 Task: Check the percentage active listings of golf course in the last 1 year.
Action: Mouse moved to (857, 194)
Screenshot: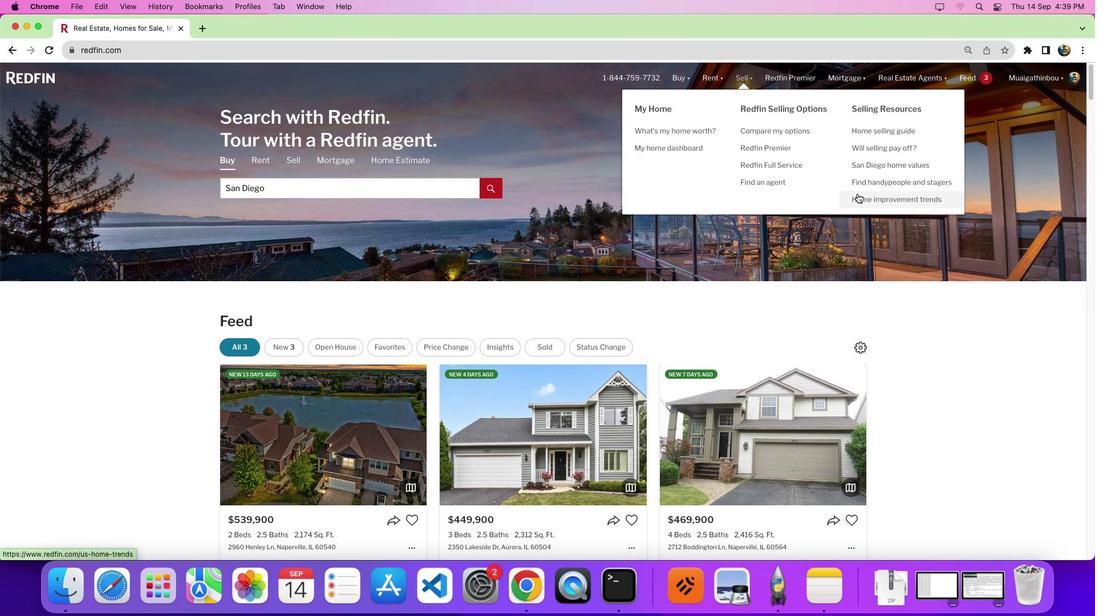
Action: Mouse pressed left at (857, 194)
Screenshot: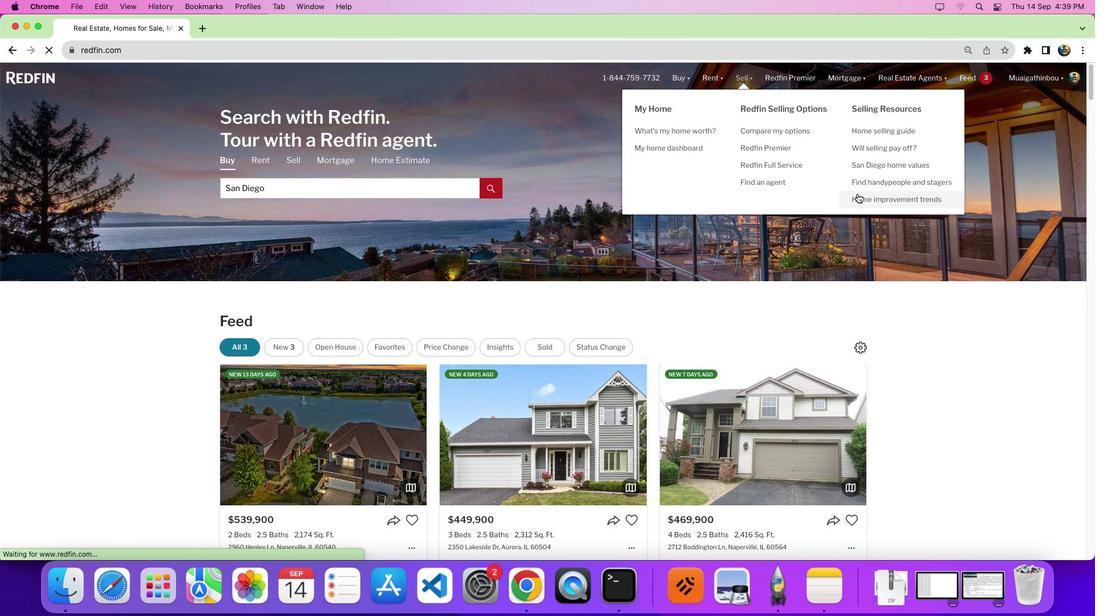 
Action: Mouse moved to (512, 342)
Screenshot: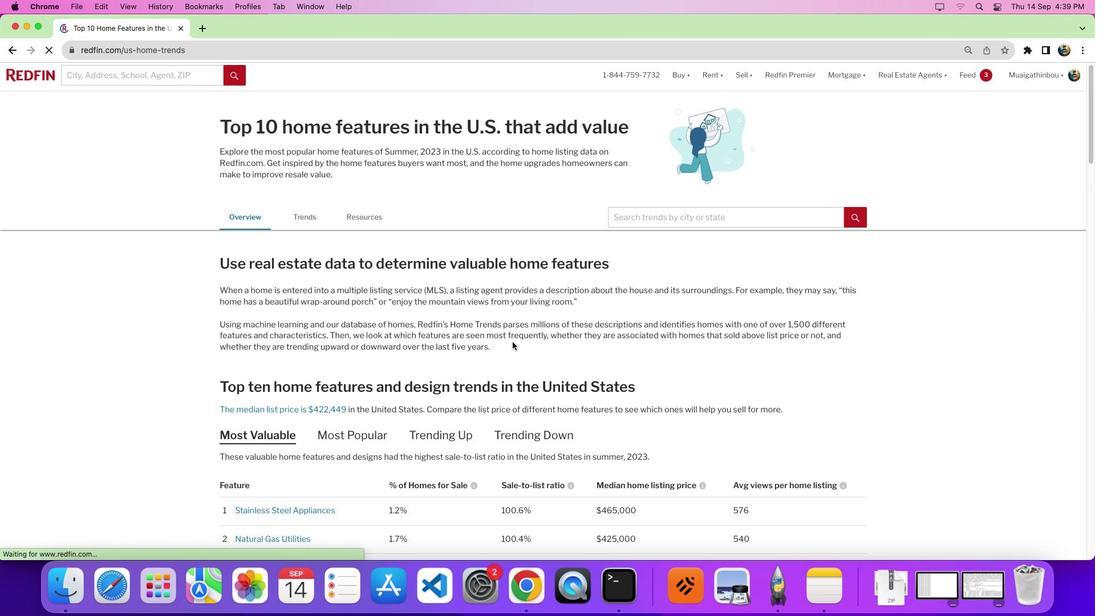 
Action: Mouse scrolled (512, 342) with delta (0, 0)
Screenshot: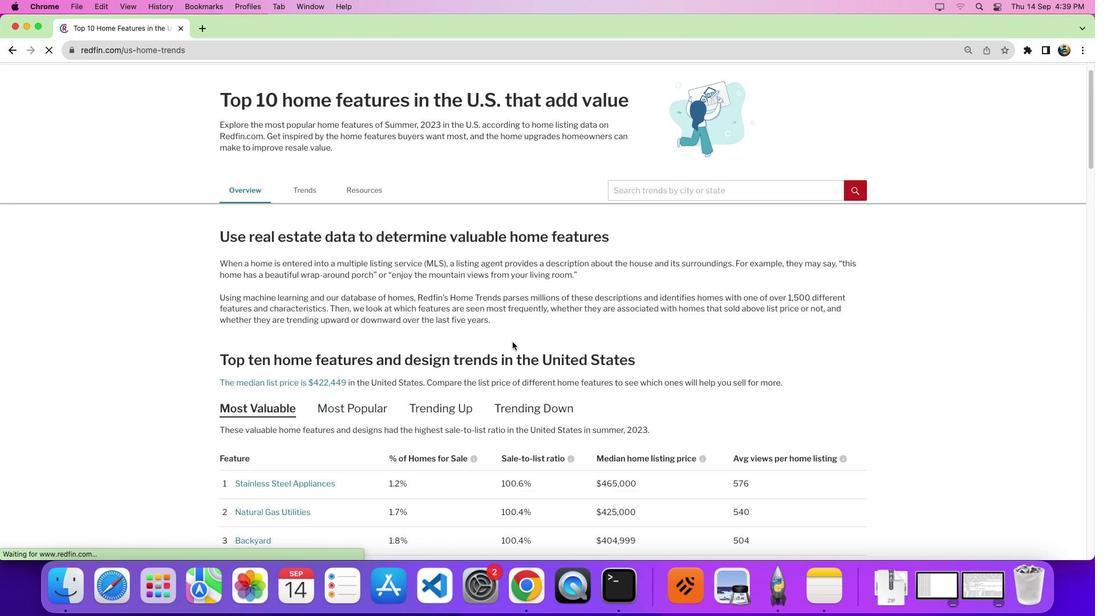 
Action: Mouse scrolled (512, 342) with delta (0, 0)
Screenshot: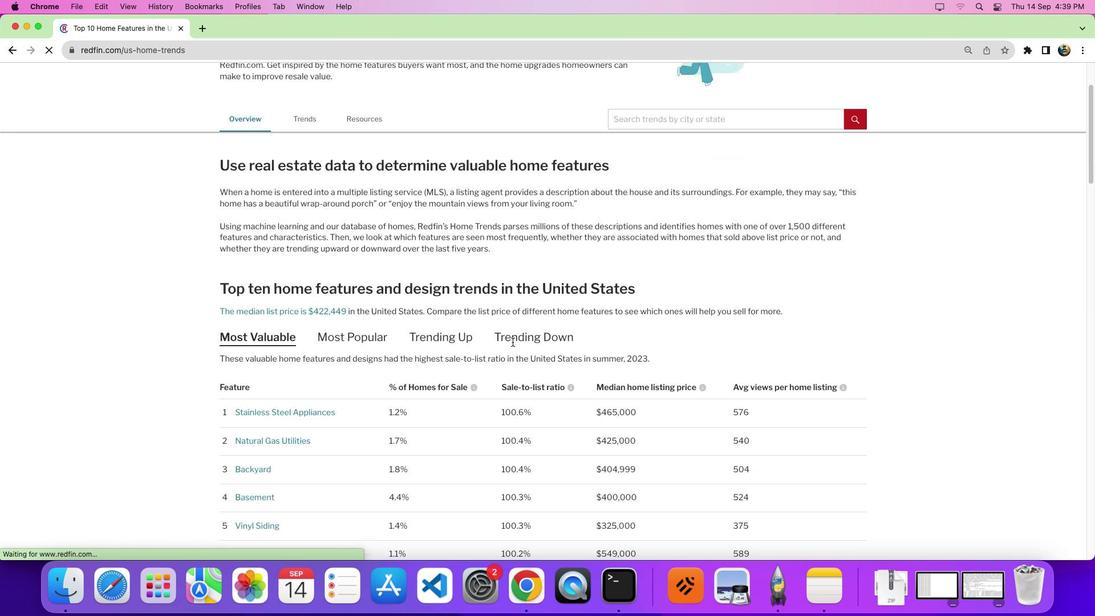 
Action: Mouse scrolled (512, 342) with delta (0, -3)
Screenshot: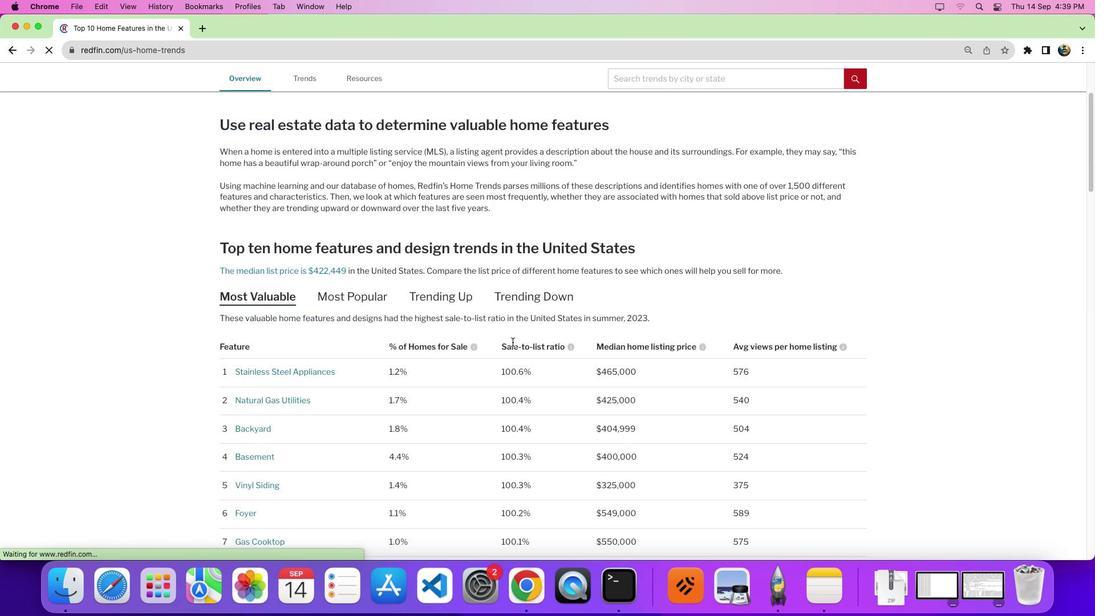 
Action: Mouse scrolled (512, 342) with delta (0, 0)
Screenshot: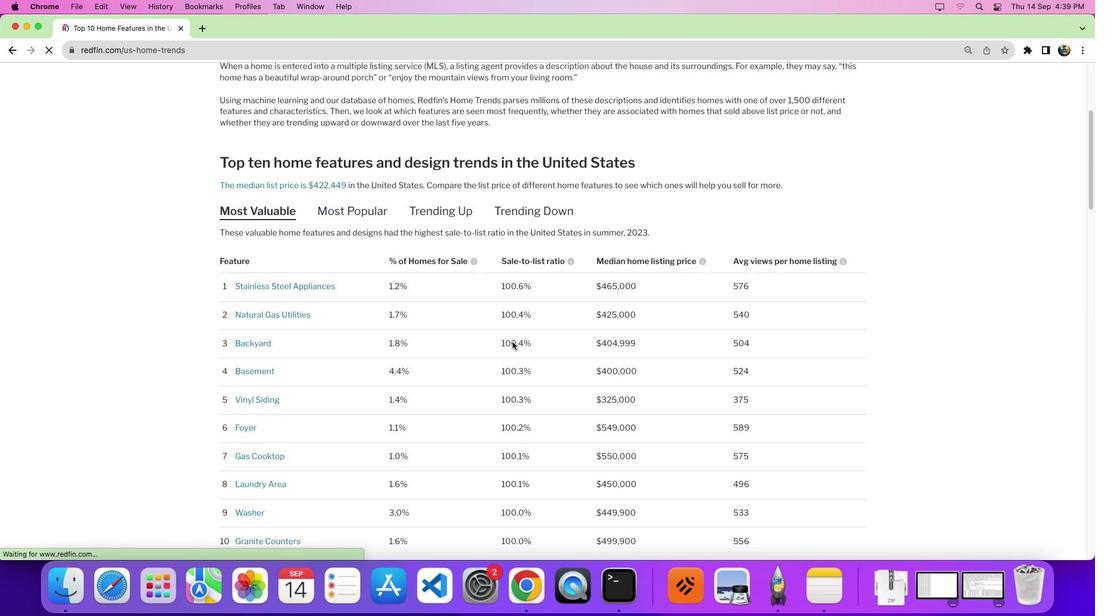 
Action: Mouse scrolled (512, 342) with delta (0, 0)
Screenshot: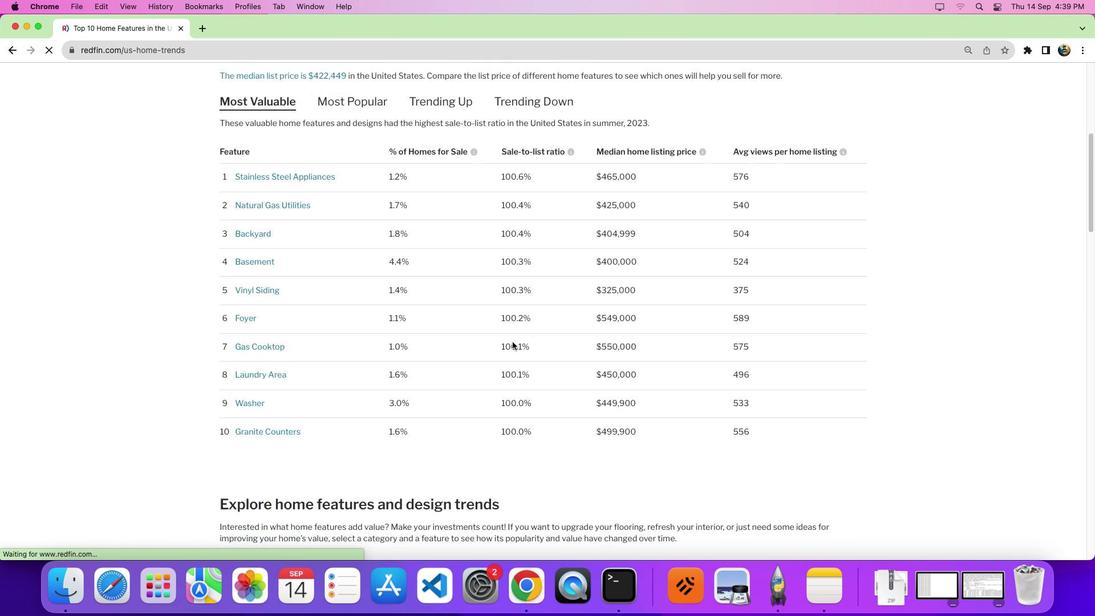 
Action: Mouse scrolled (512, 342) with delta (0, -3)
Screenshot: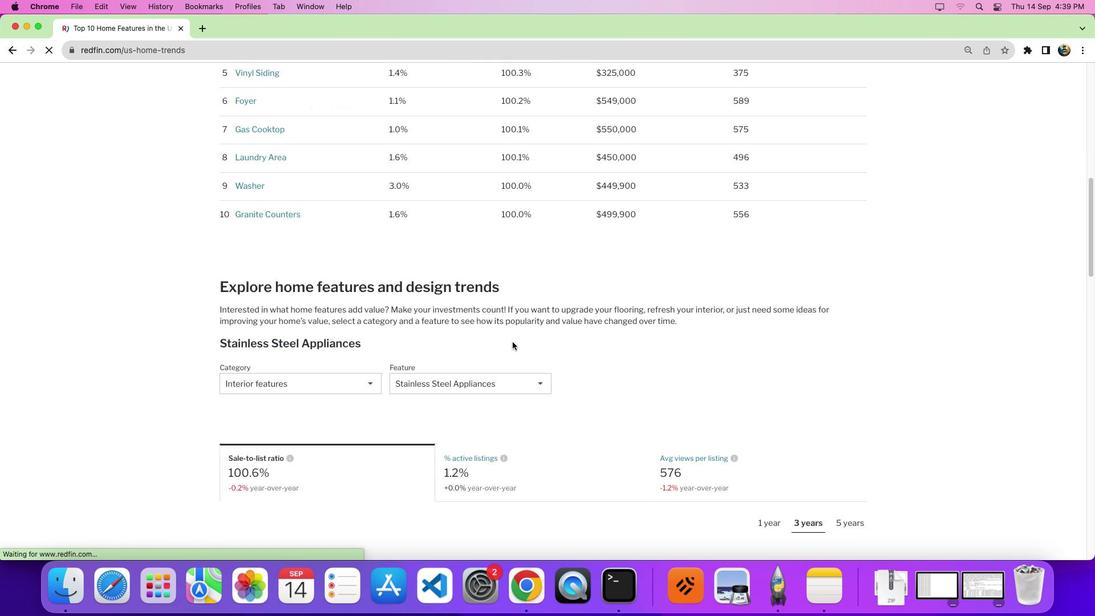 
Action: Mouse scrolled (512, 342) with delta (0, -6)
Screenshot: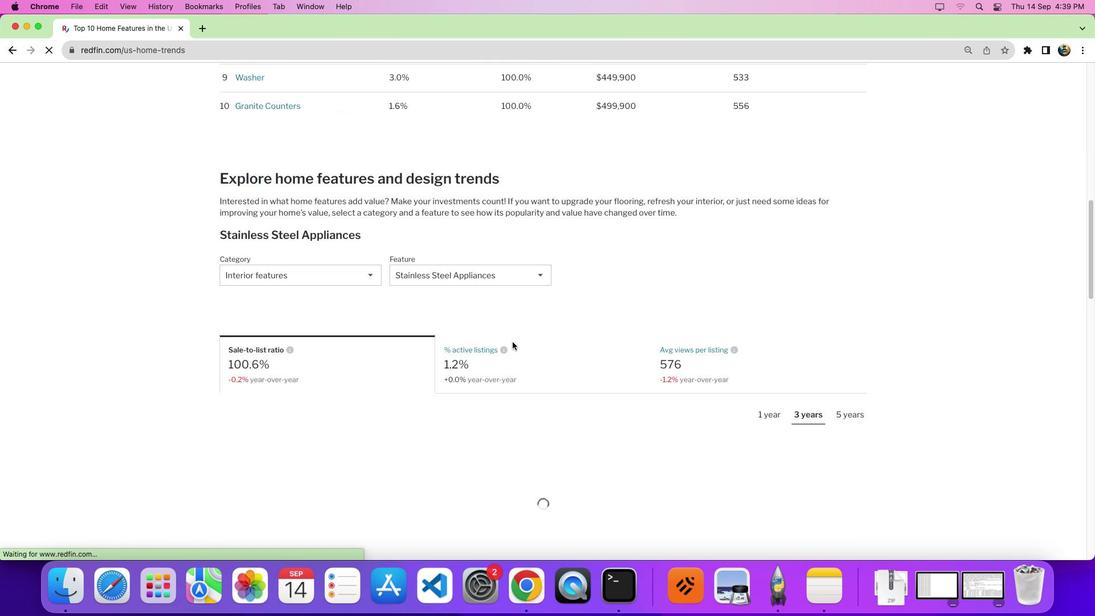 
Action: Mouse scrolled (512, 342) with delta (0, 0)
Screenshot: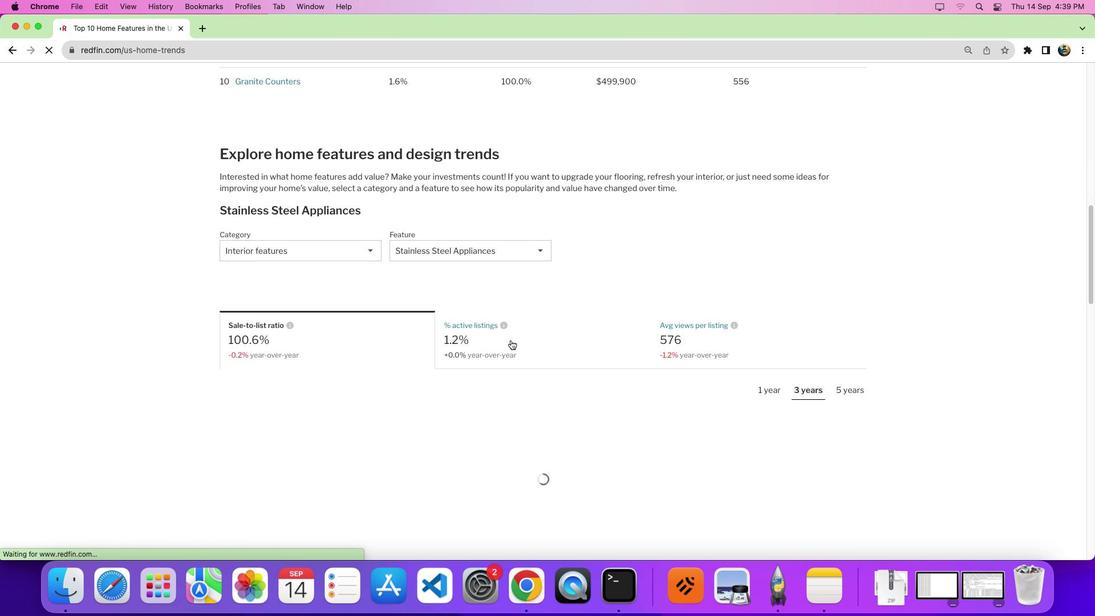 
Action: Mouse scrolled (512, 342) with delta (0, 0)
Screenshot: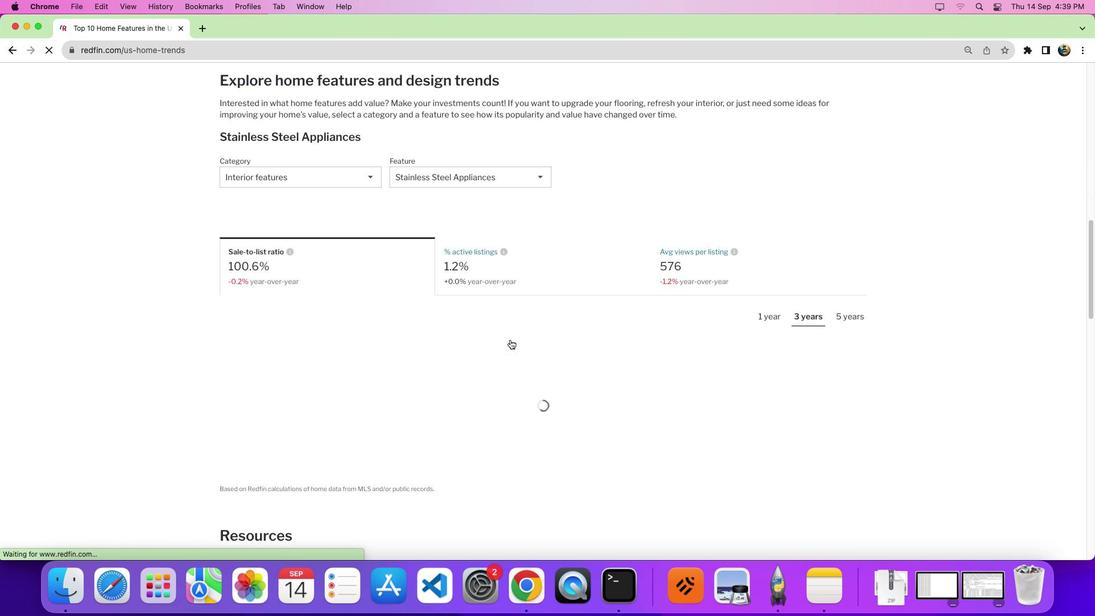 
Action: Mouse scrolled (512, 342) with delta (0, -3)
Screenshot: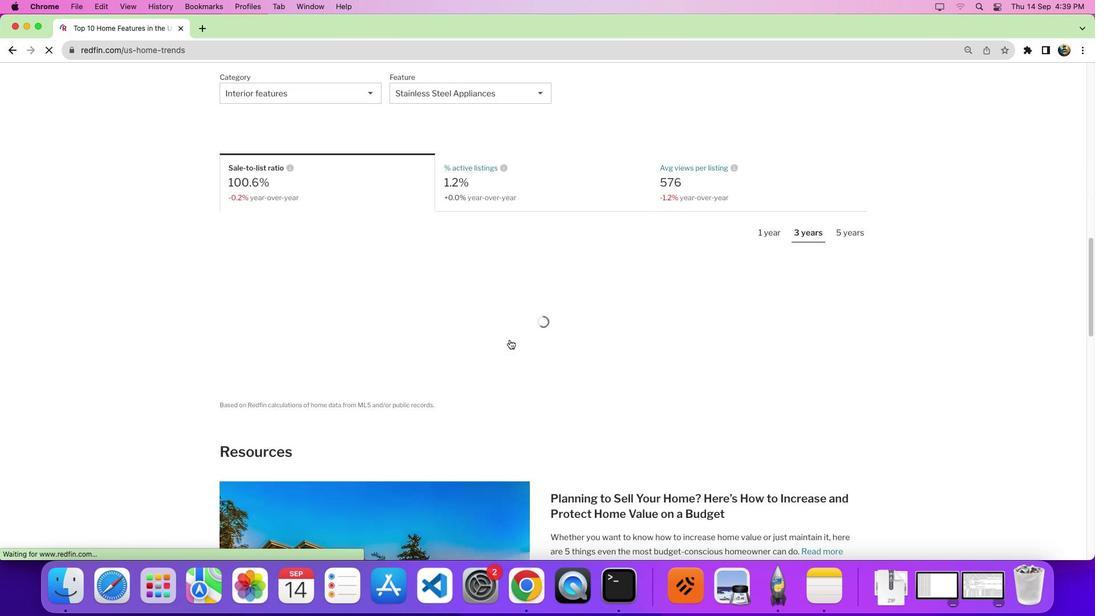 
Action: Mouse moved to (462, 244)
Screenshot: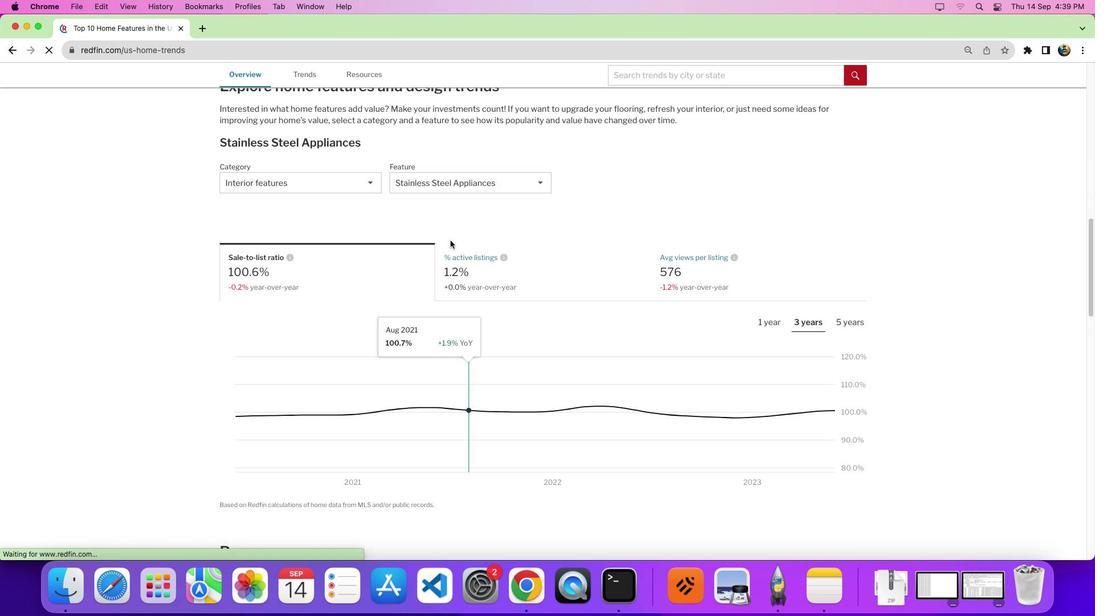 
Action: Mouse scrolled (462, 244) with delta (0, 0)
Screenshot: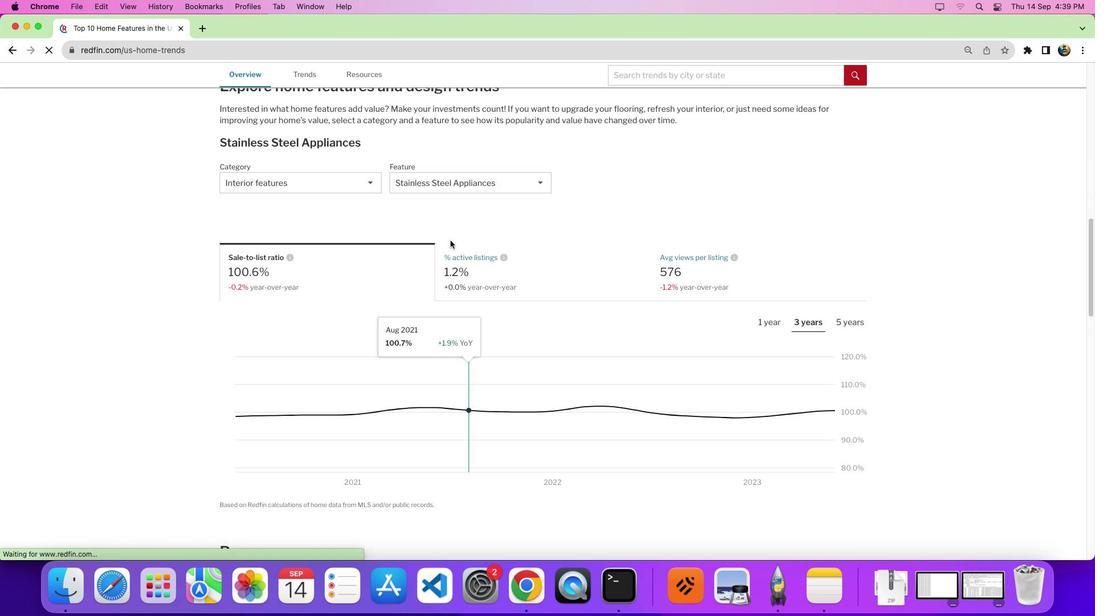 
Action: Mouse scrolled (462, 244) with delta (0, 1)
Screenshot: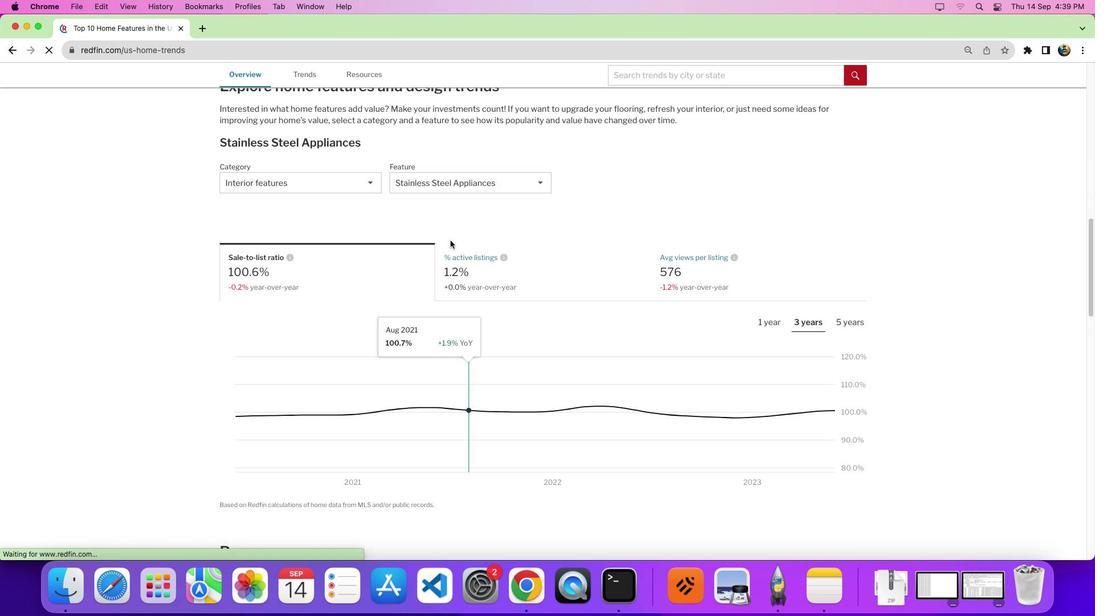 
Action: Mouse scrolled (462, 244) with delta (0, 4)
Screenshot: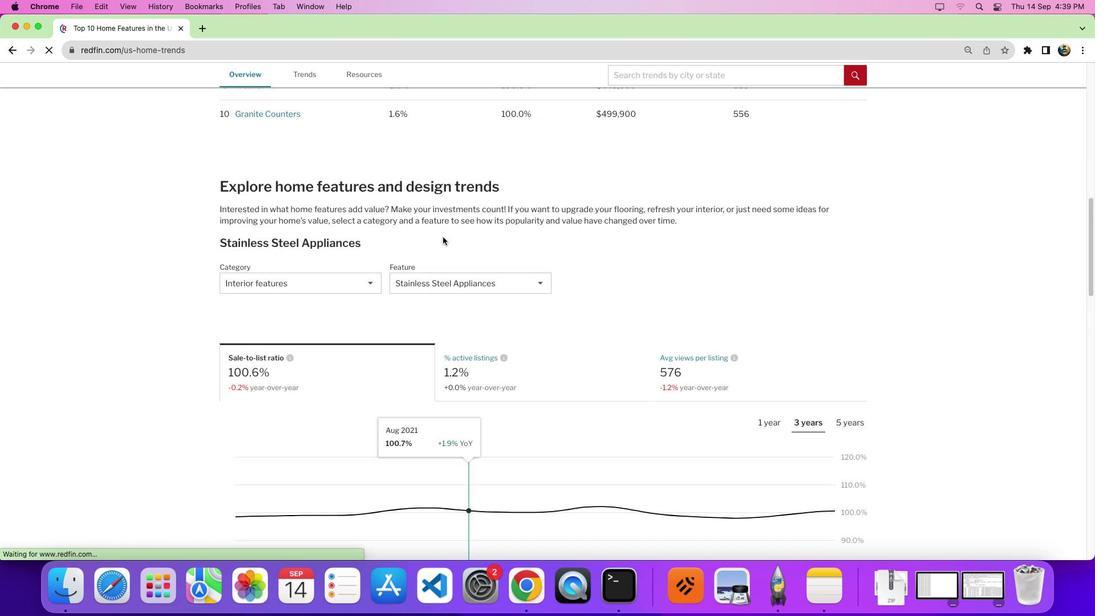
Action: Mouse moved to (342, 308)
Screenshot: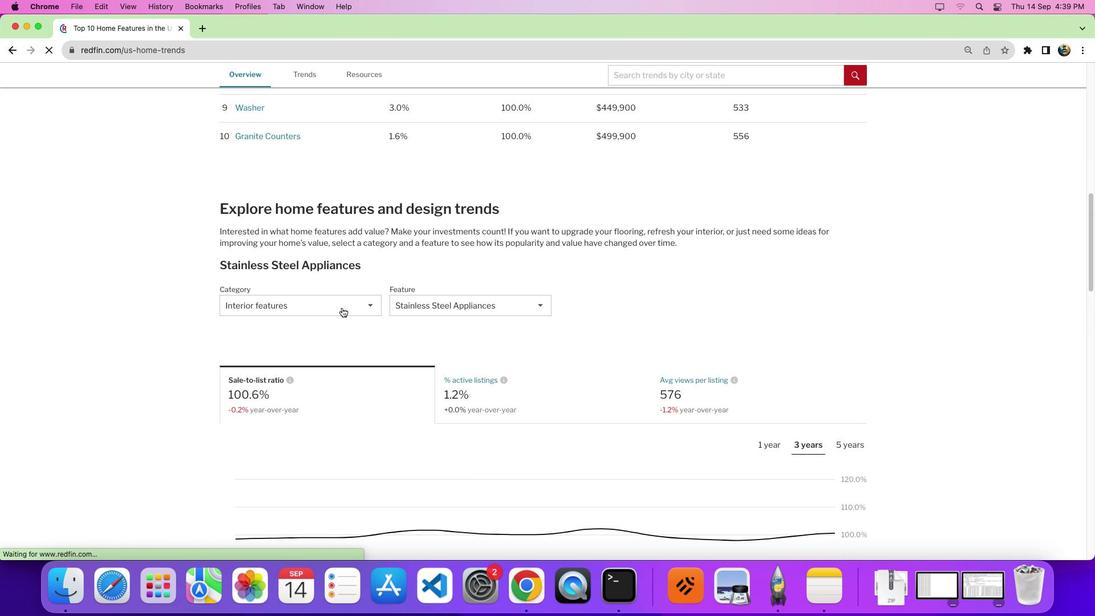 
Action: Mouse pressed left at (342, 308)
Screenshot: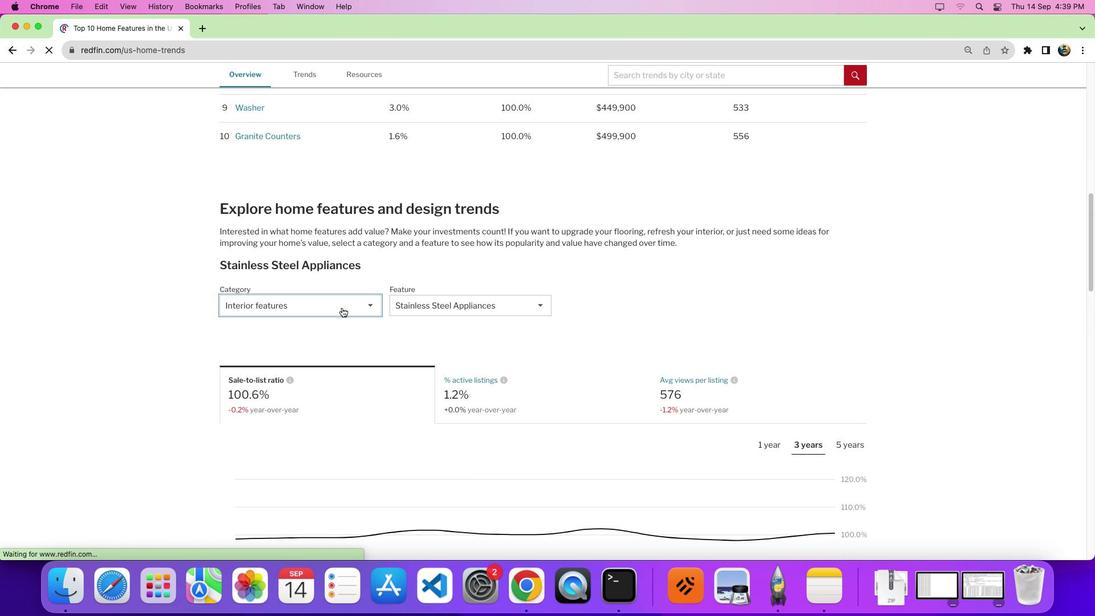 
Action: Mouse moved to (341, 320)
Screenshot: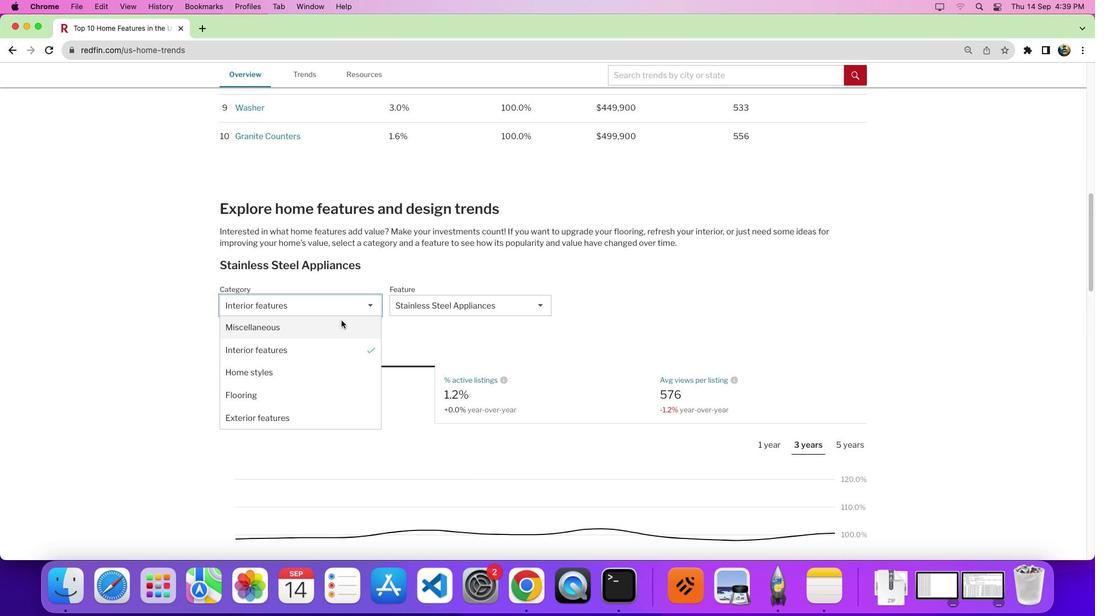 
Action: Mouse pressed left at (341, 320)
Screenshot: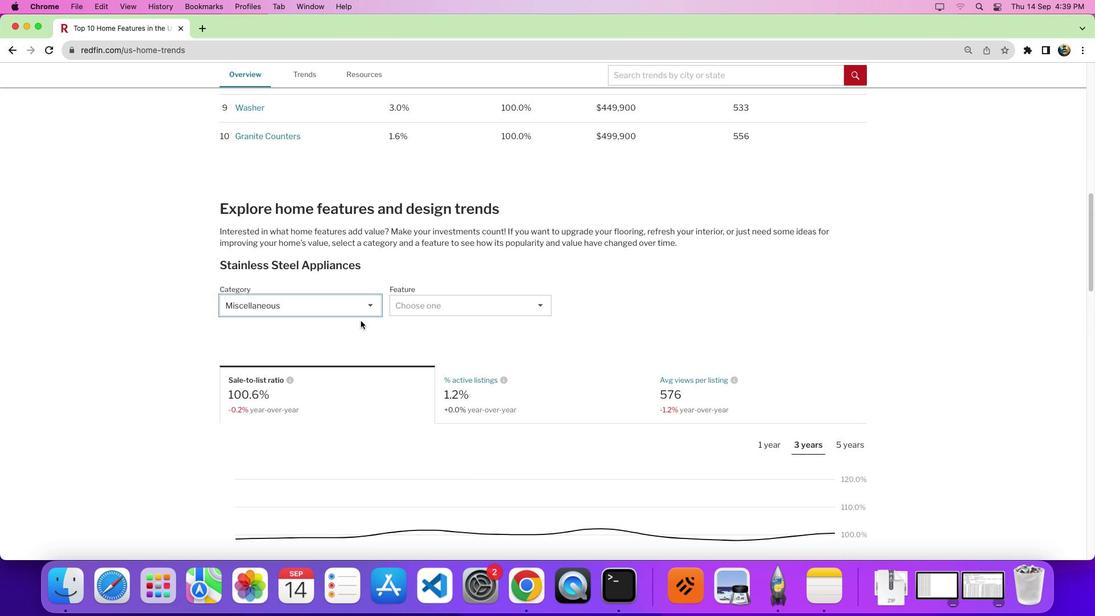 
Action: Mouse moved to (468, 312)
Screenshot: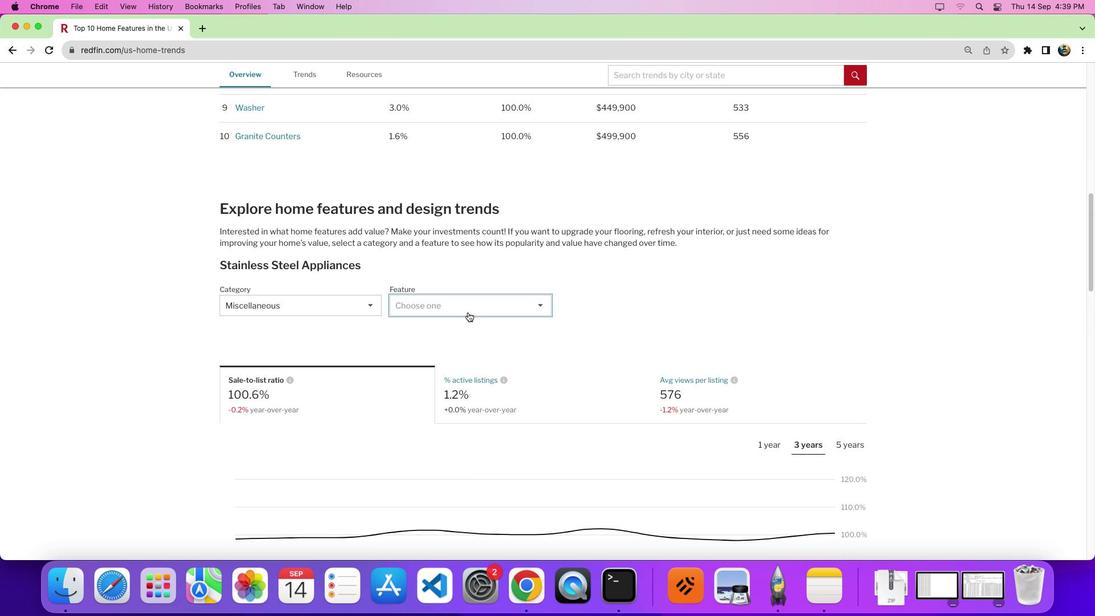 
Action: Mouse pressed left at (468, 312)
Screenshot: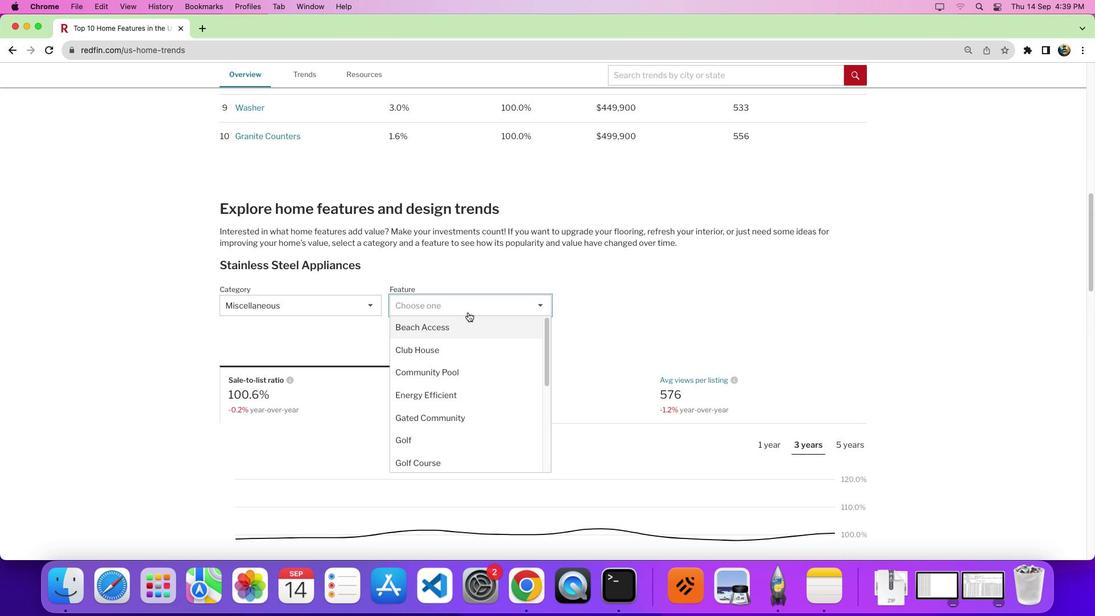 
Action: Mouse moved to (454, 457)
Screenshot: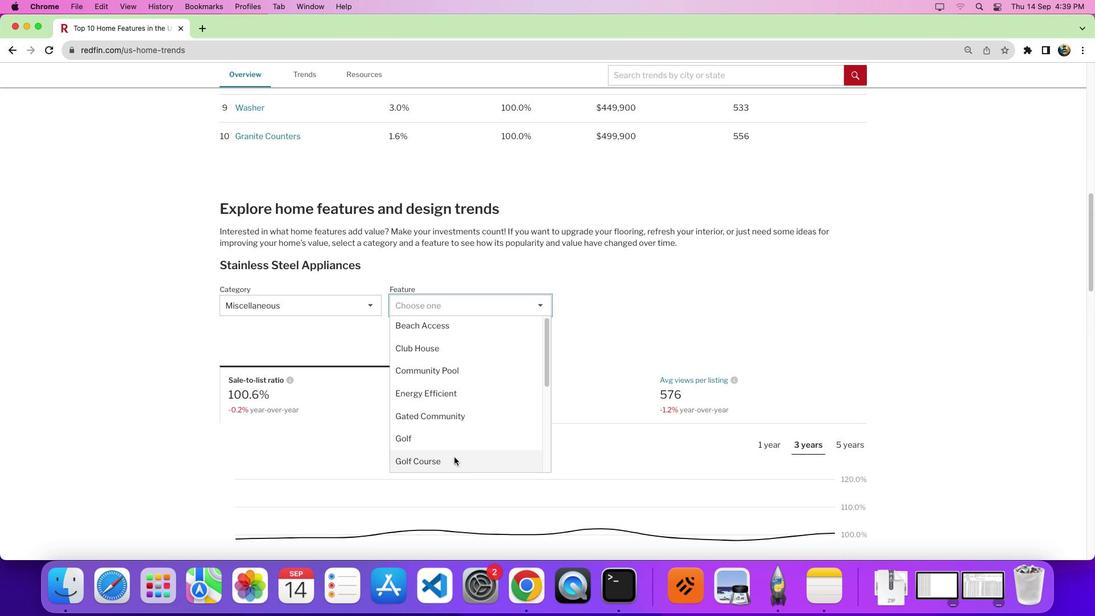 
Action: Mouse pressed left at (454, 457)
Screenshot: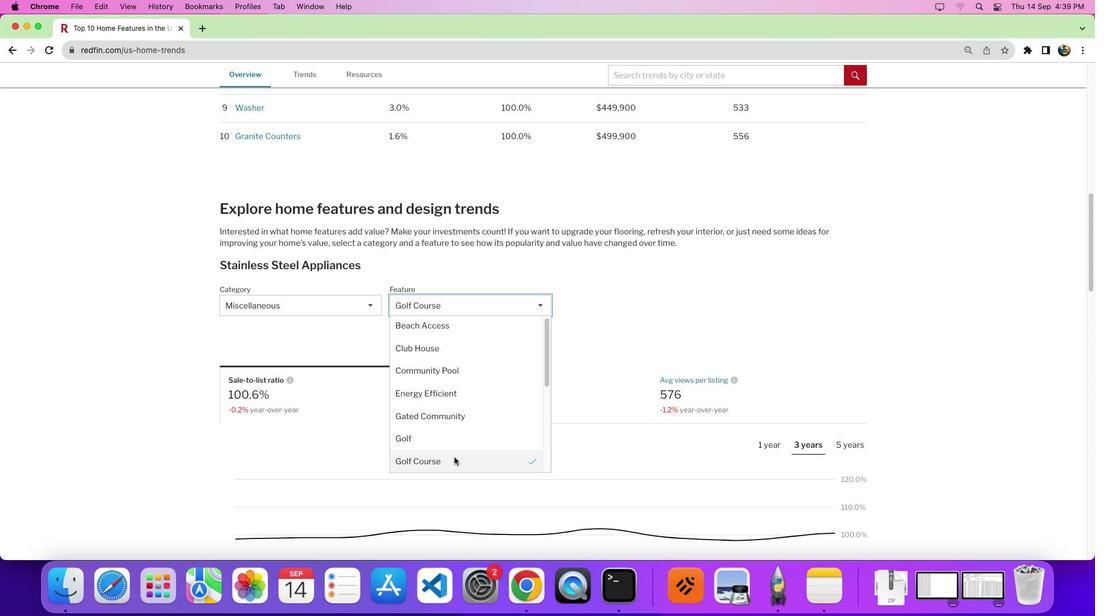 
Action: Mouse moved to (451, 436)
Screenshot: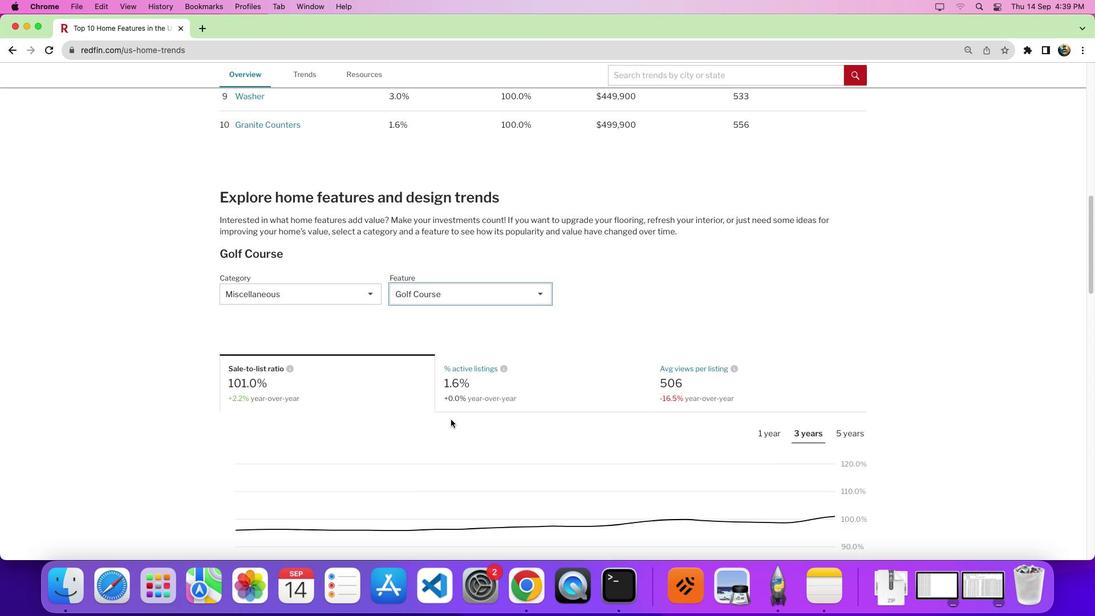 
Action: Mouse scrolled (451, 436) with delta (0, 0)
Screenshot: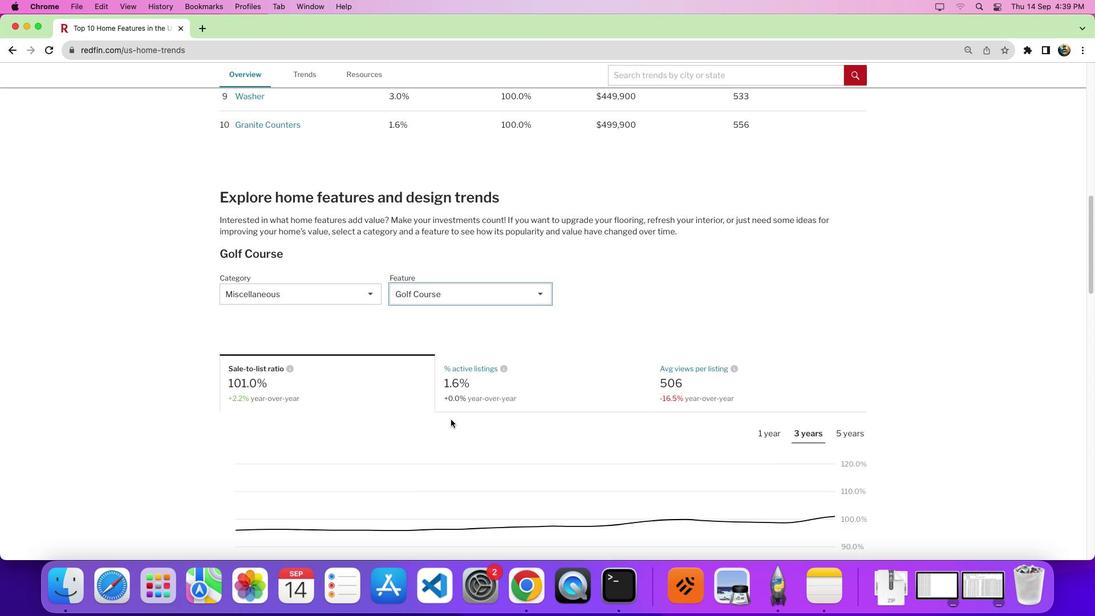 
Action: Mouse moved to (451, 427)
Screenshot: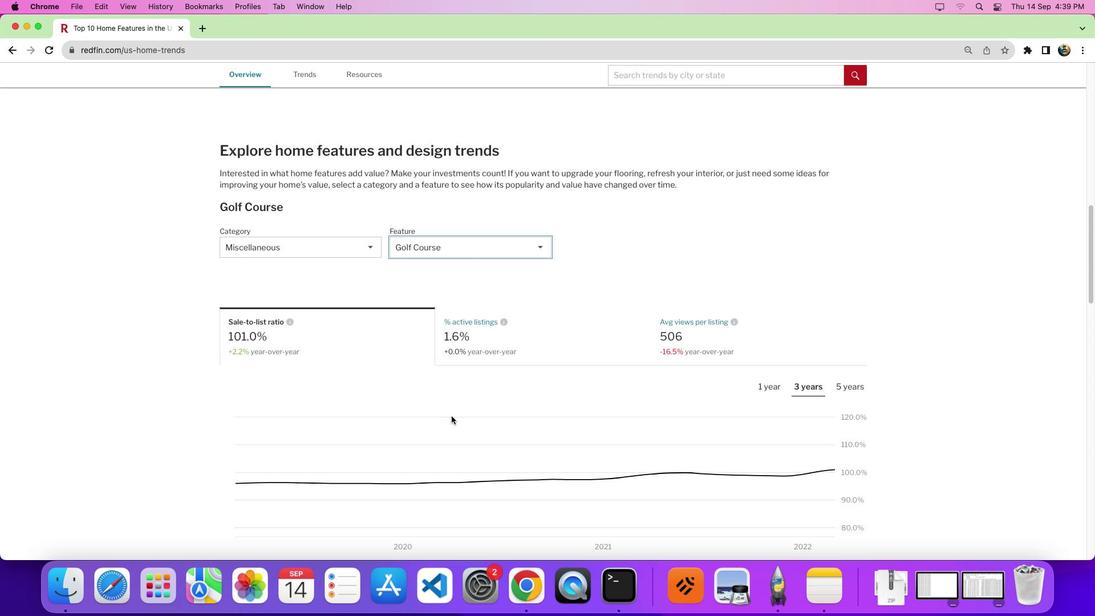 
Action: Mouse scrolled (451, 427) with delta (0, 0)
Screenshot: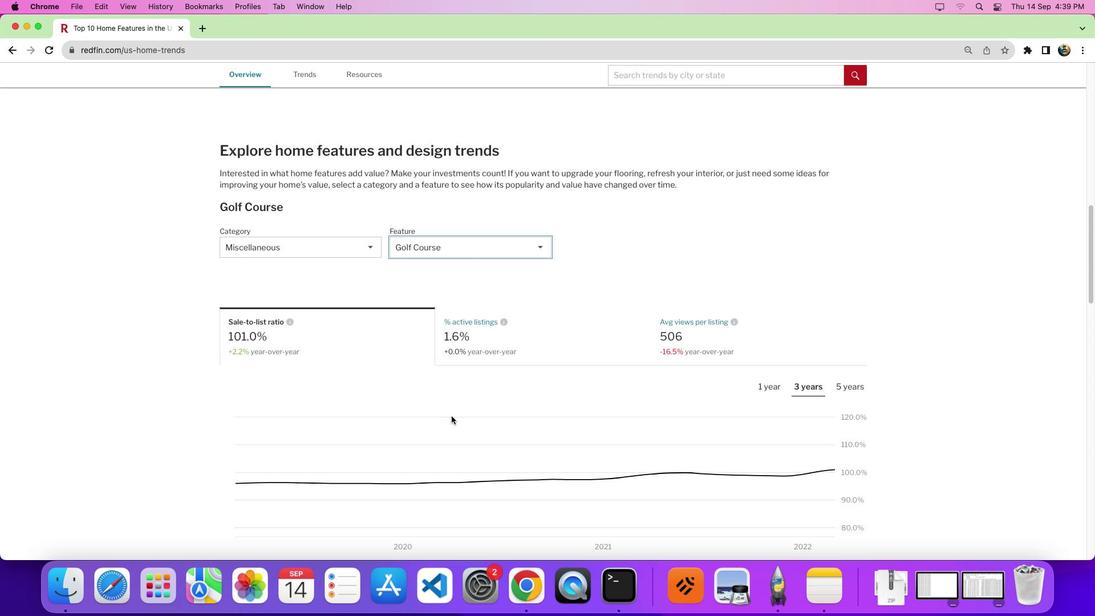 
Action: Mouse moved to (451, 420)
Screenshot: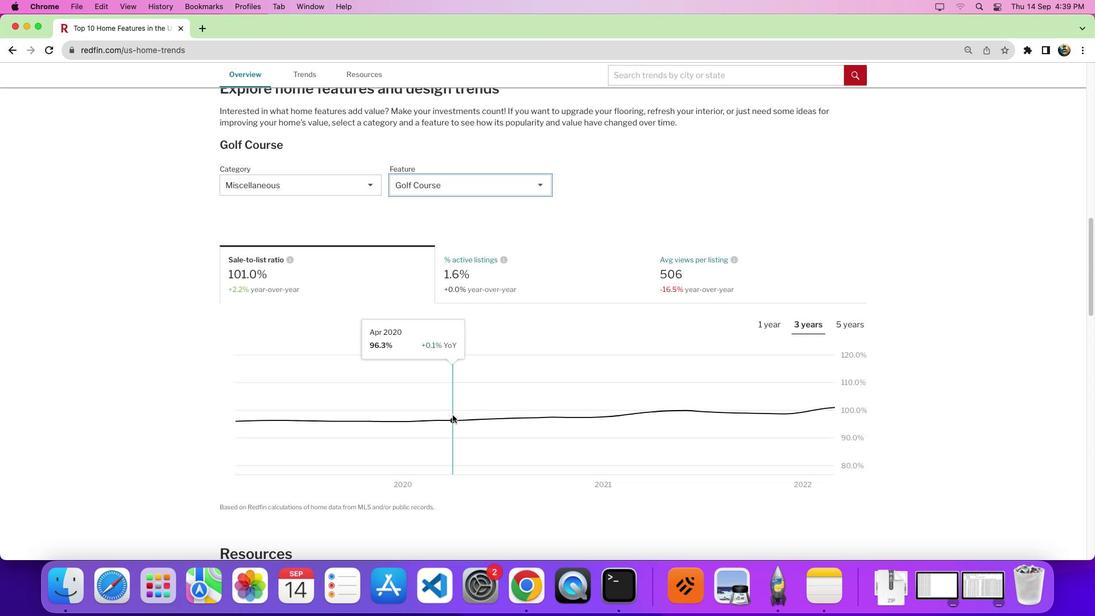 
Action: Mouse scrolled (451, 420) with delta (0, -2)
Screenshot: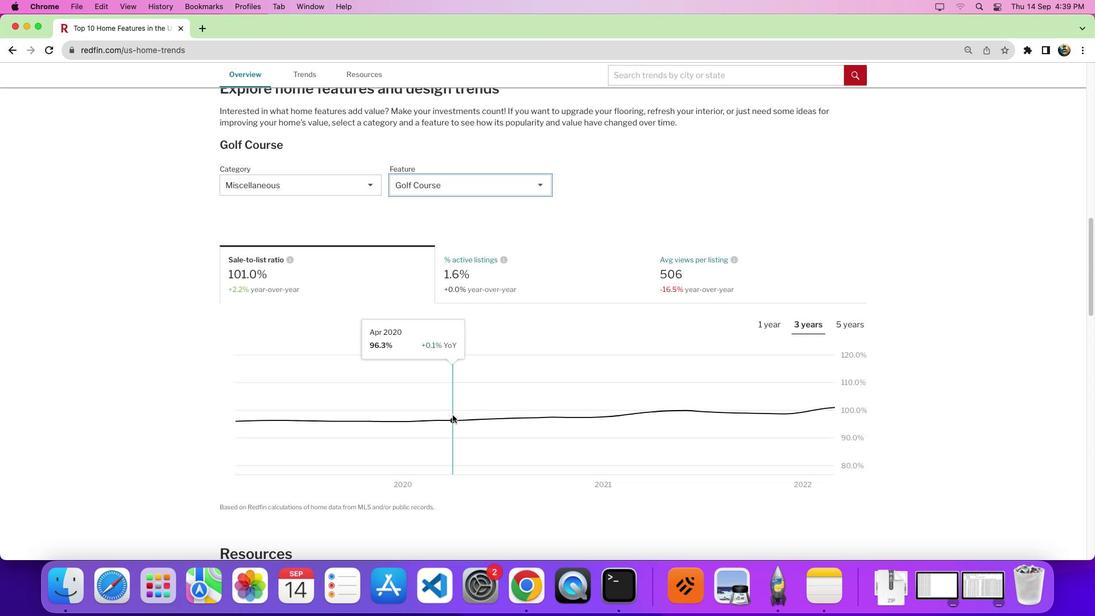 
Action: Mouse moved to (490, 254)
Screenshot: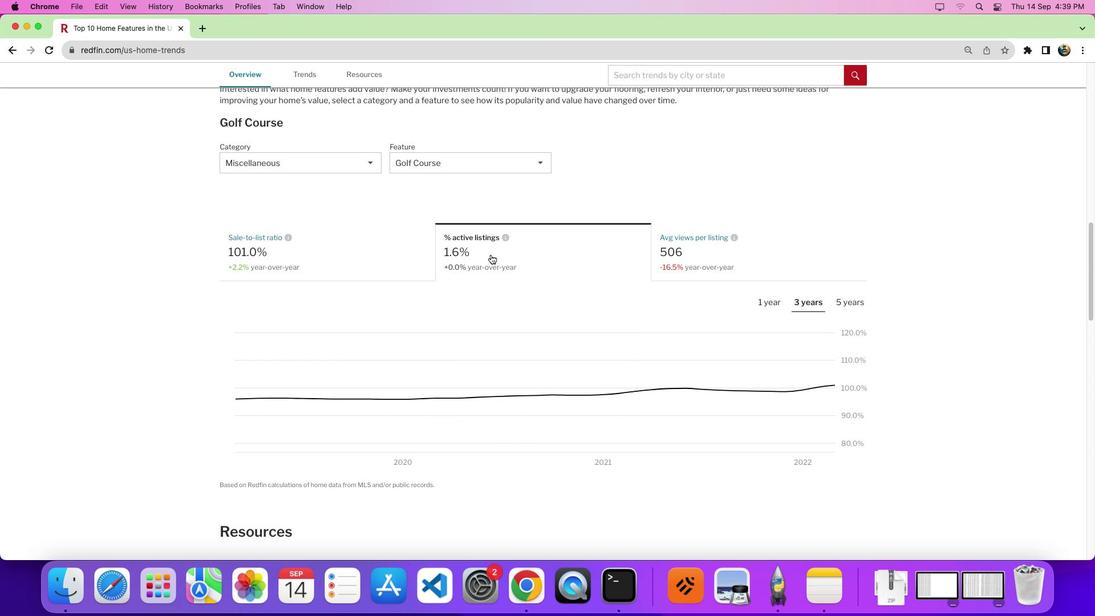 
Action: Mouse pressed left at (490, 254)
Screenshot: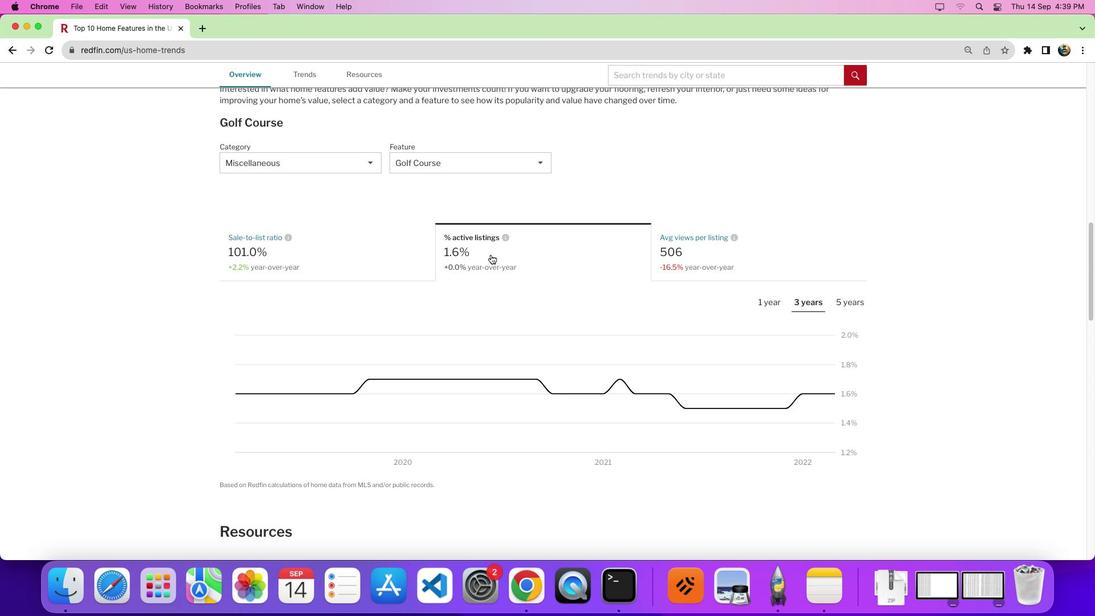 
Action: Mouse moved to (600, 304)
Screenshot: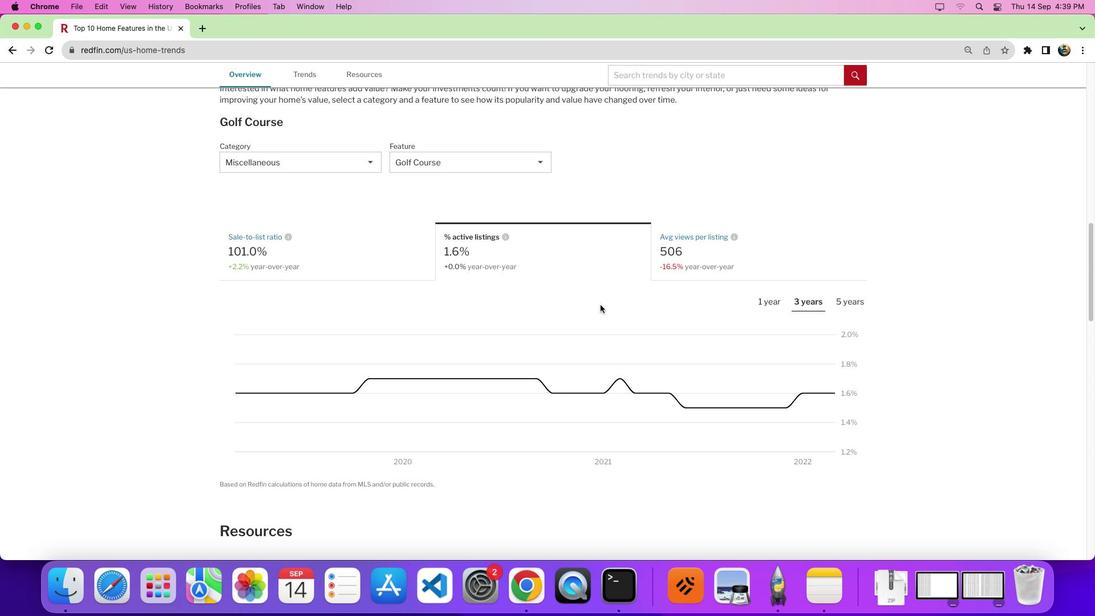 
Action: Mouse scrolled (600, 304) with delta (0, 0)
Screenshot: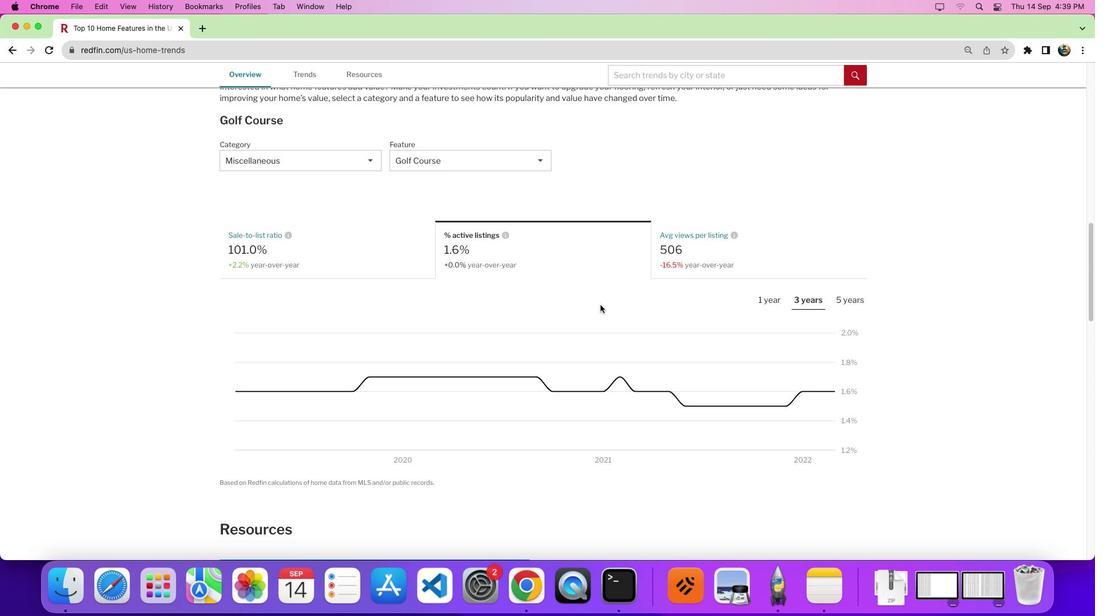 
Action: Mouse scrolled (600, 304) with delta (0, 0)
Screenshot: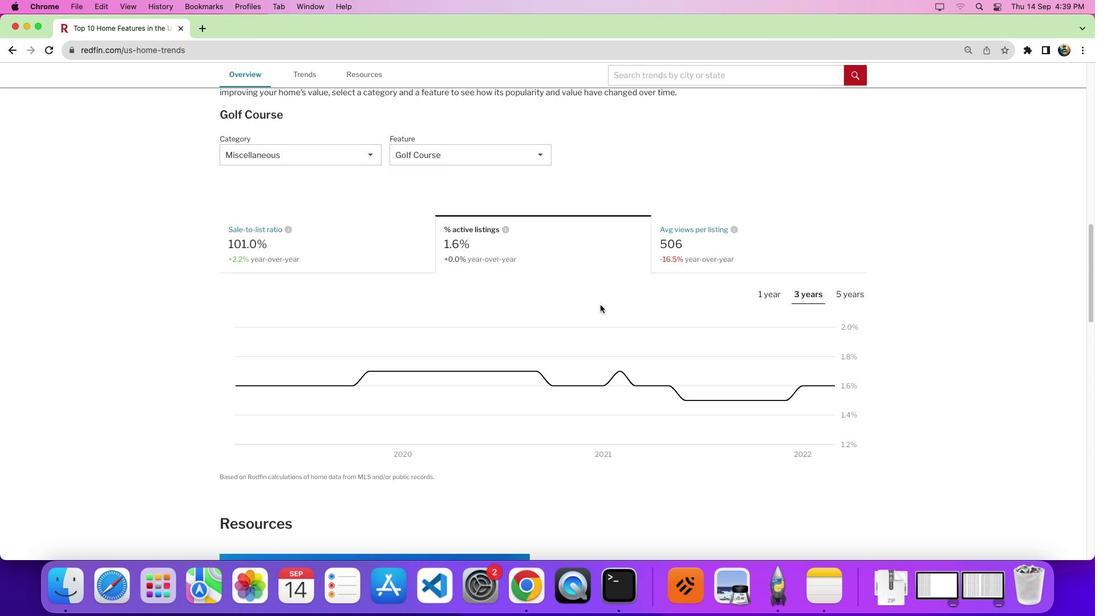 
Action: Mouse moved to (602, 304)
Screenshot: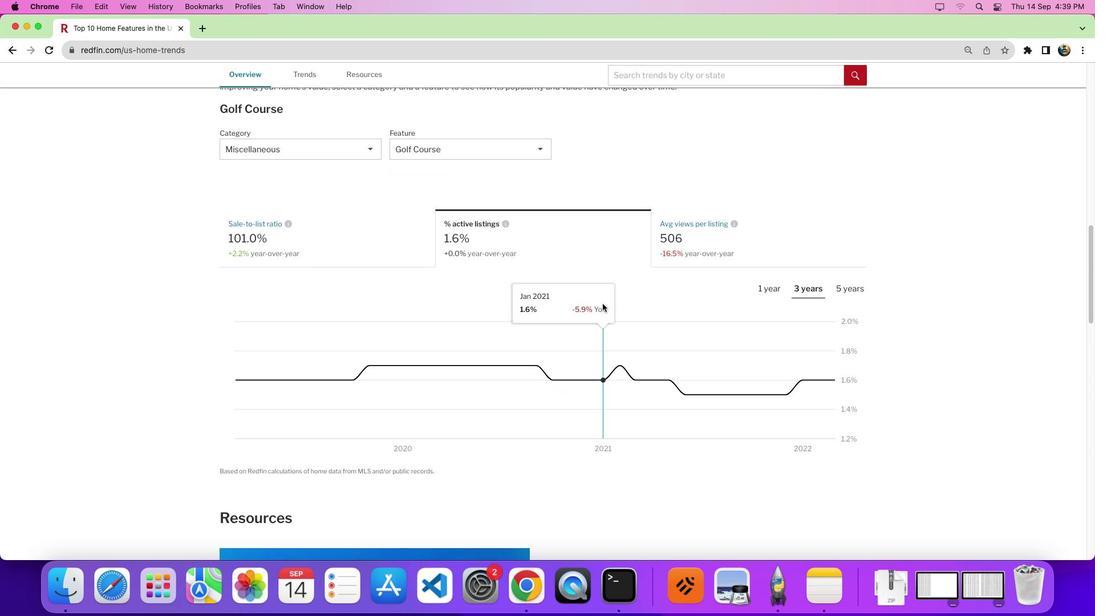 
Action: Mouse scrolled (602, 304) with delta (0, 0)
Screenshot: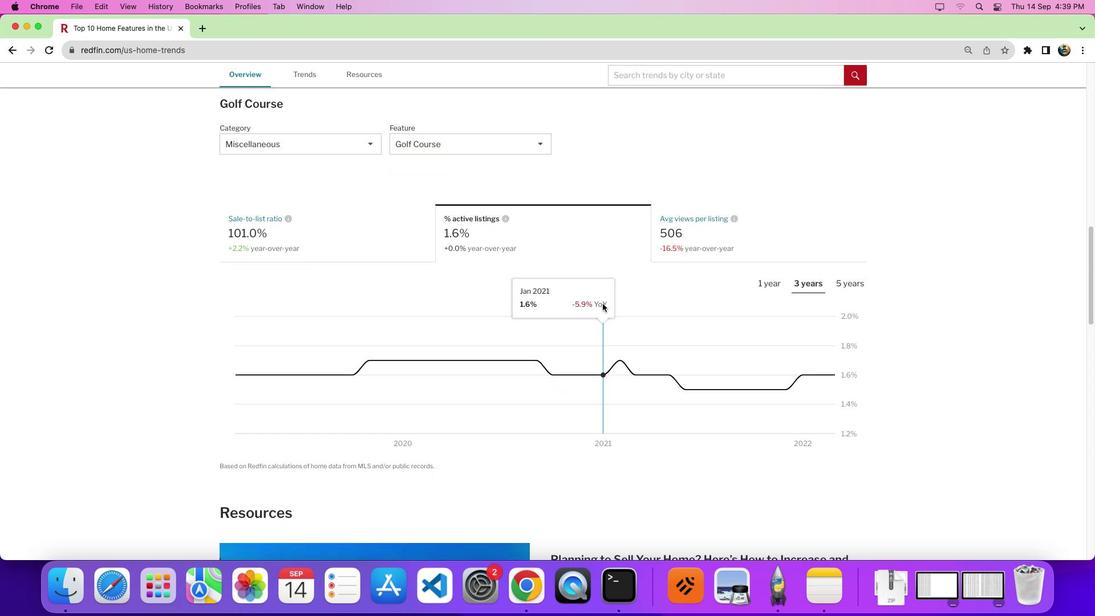 
Action: Mouse moved to (603, 303)
Screenshot: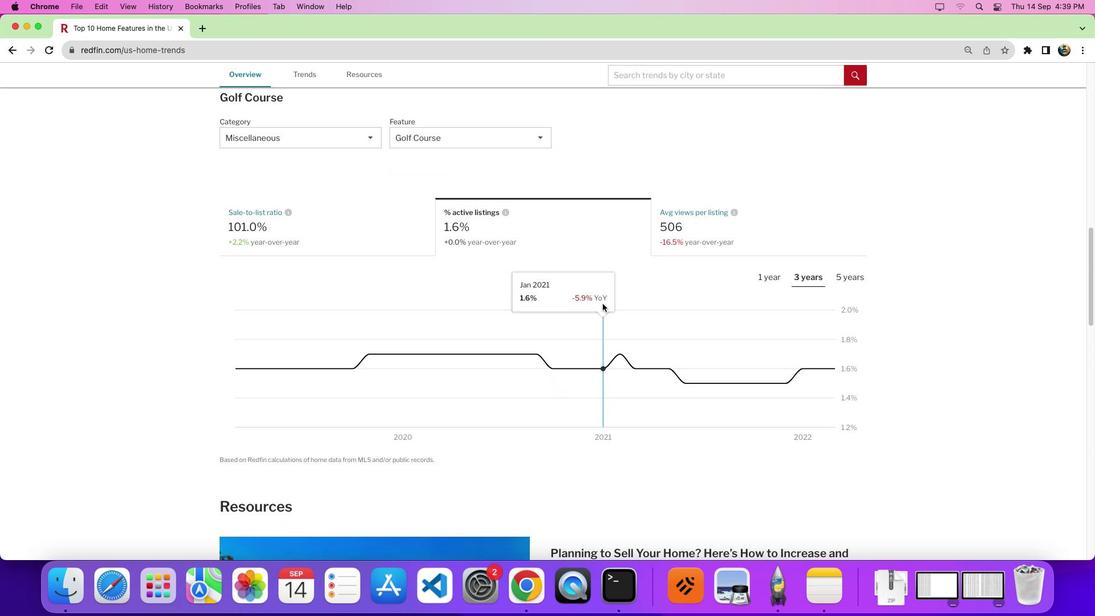
Action: Mouse scrolled (603, 303) with delta (0, 0)
Screenshot: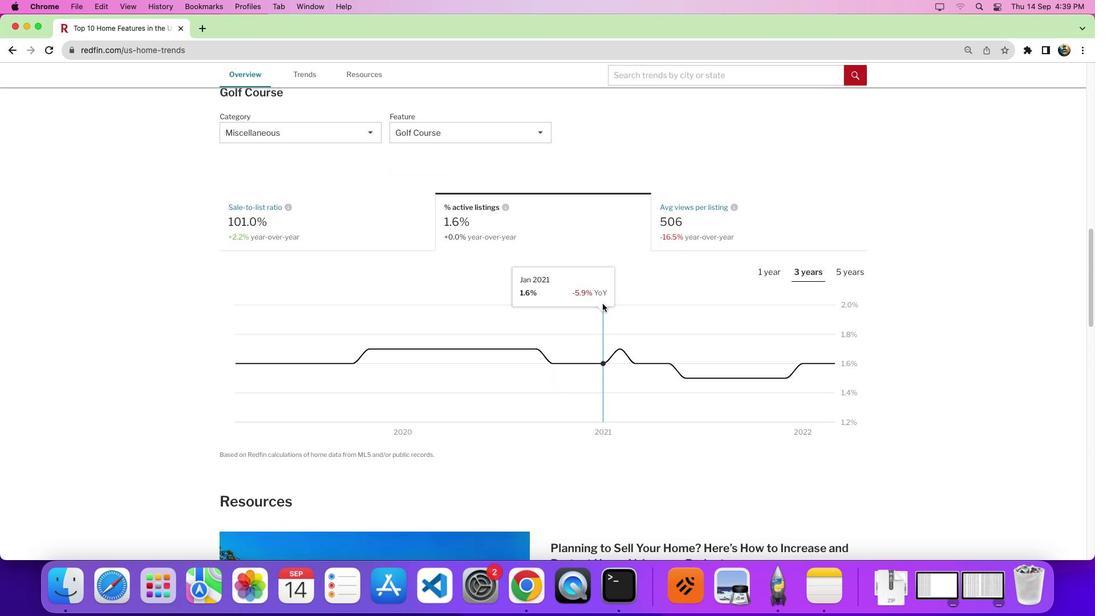 
Action: Mouse moved to (766, 268)
Screenshot: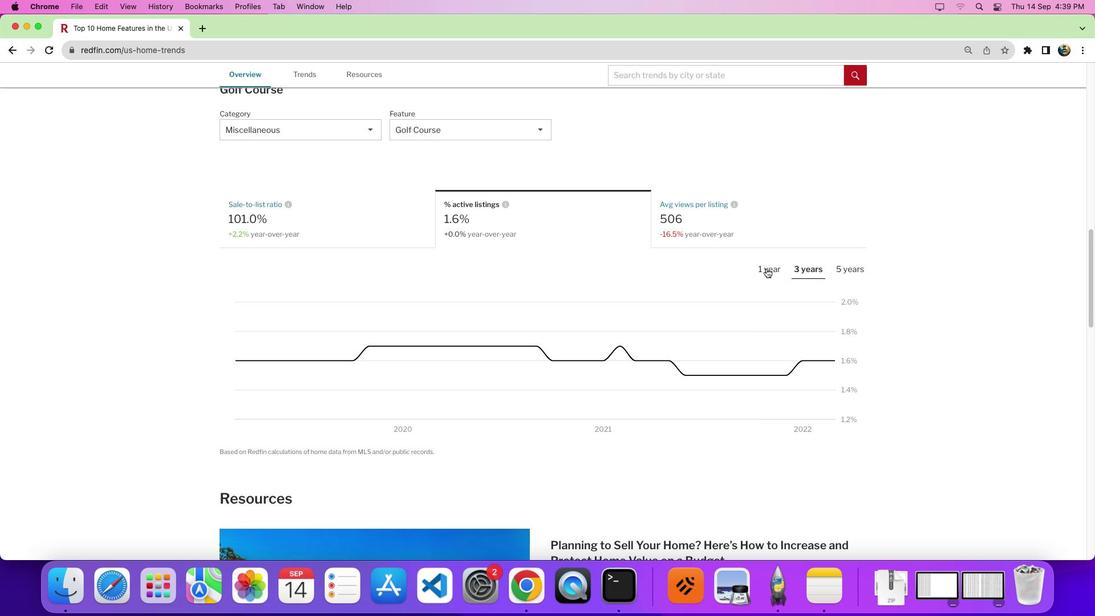 
Action: Mouse pressed left at (766, 268)
Screenshot: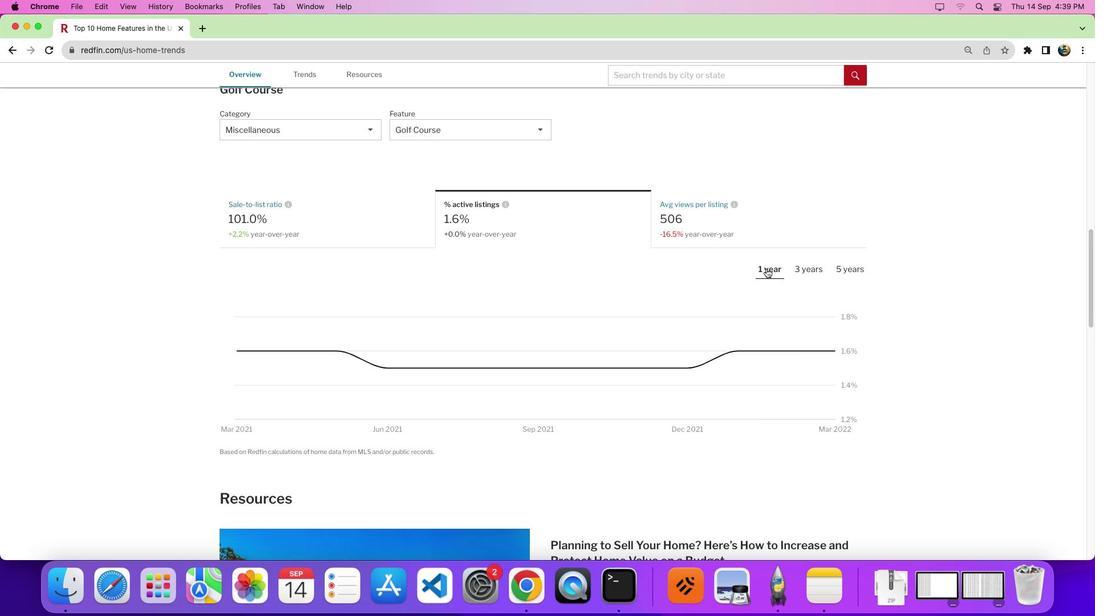 
Action: Mouse moved to (561, 389)
Screenshot: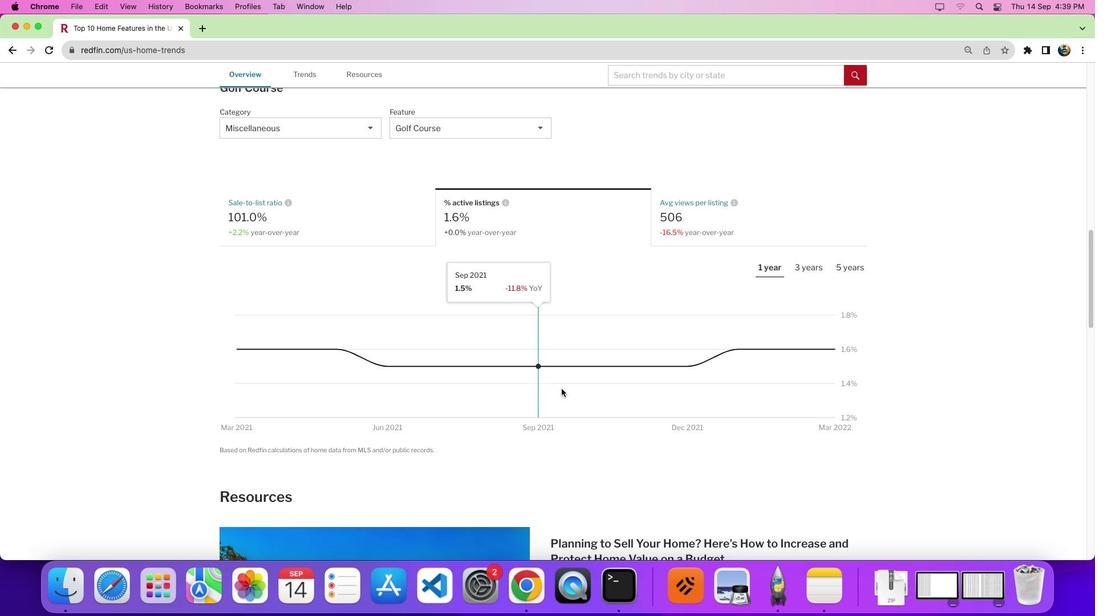 
Action: Mouse scrolled (561, 389) with delta (0, 0)
Screenshot: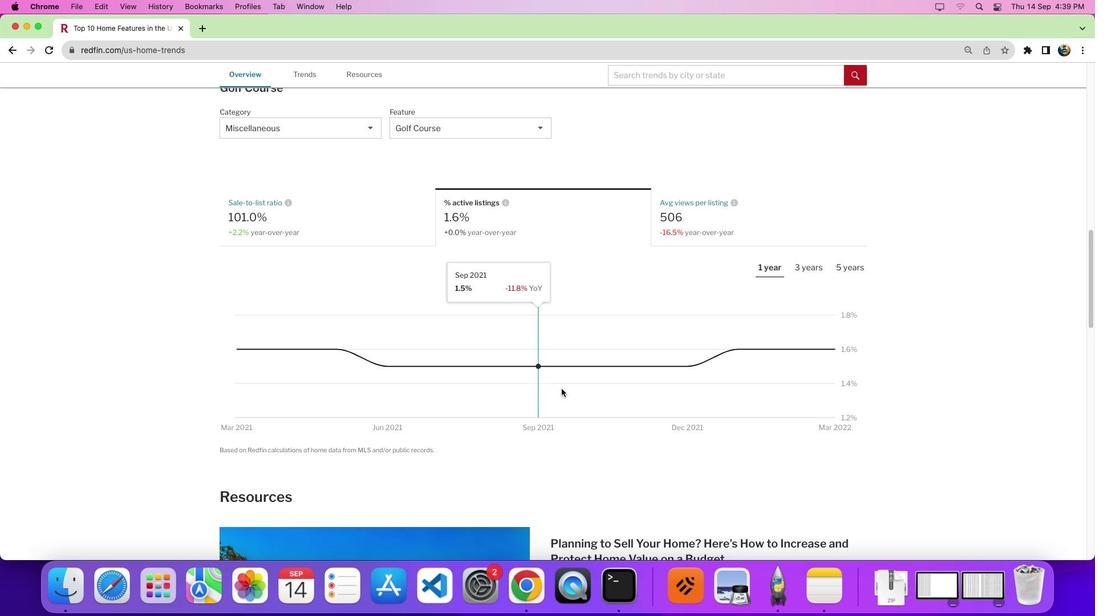 
Action: Mouse moved to (667, 372)
Screenshot: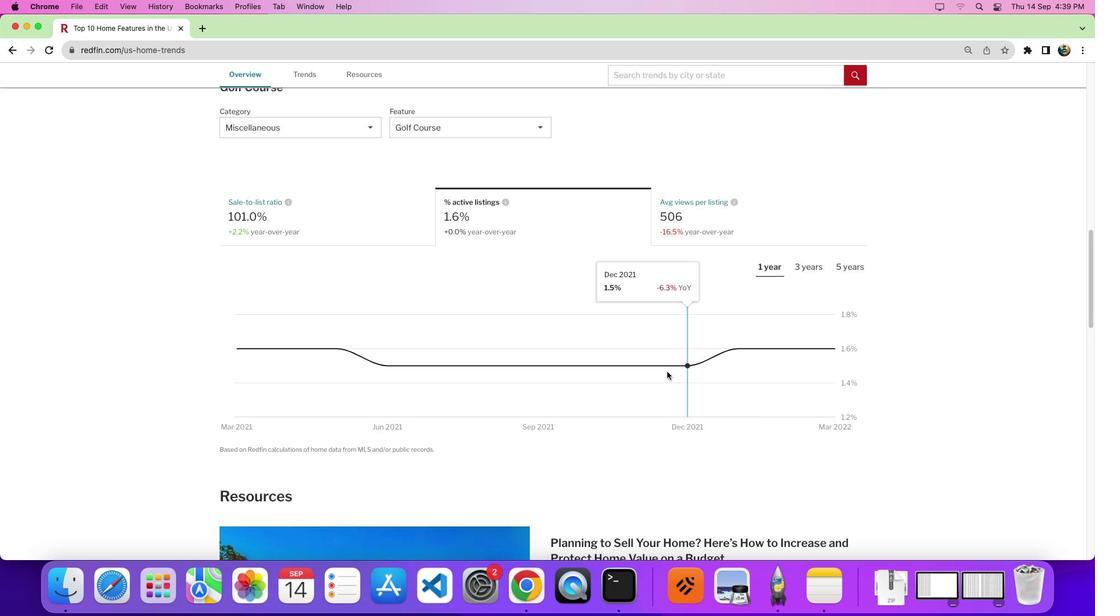
